 Task: Create a task  Develop a new online marketplace for freelance services , assign it to team member softage.4@softage.net in the project AgileGuru and update the status of the task to  Off Track , set the priority of the task to Medium
Action: Mouse moved to (84, 65)
Screenshot: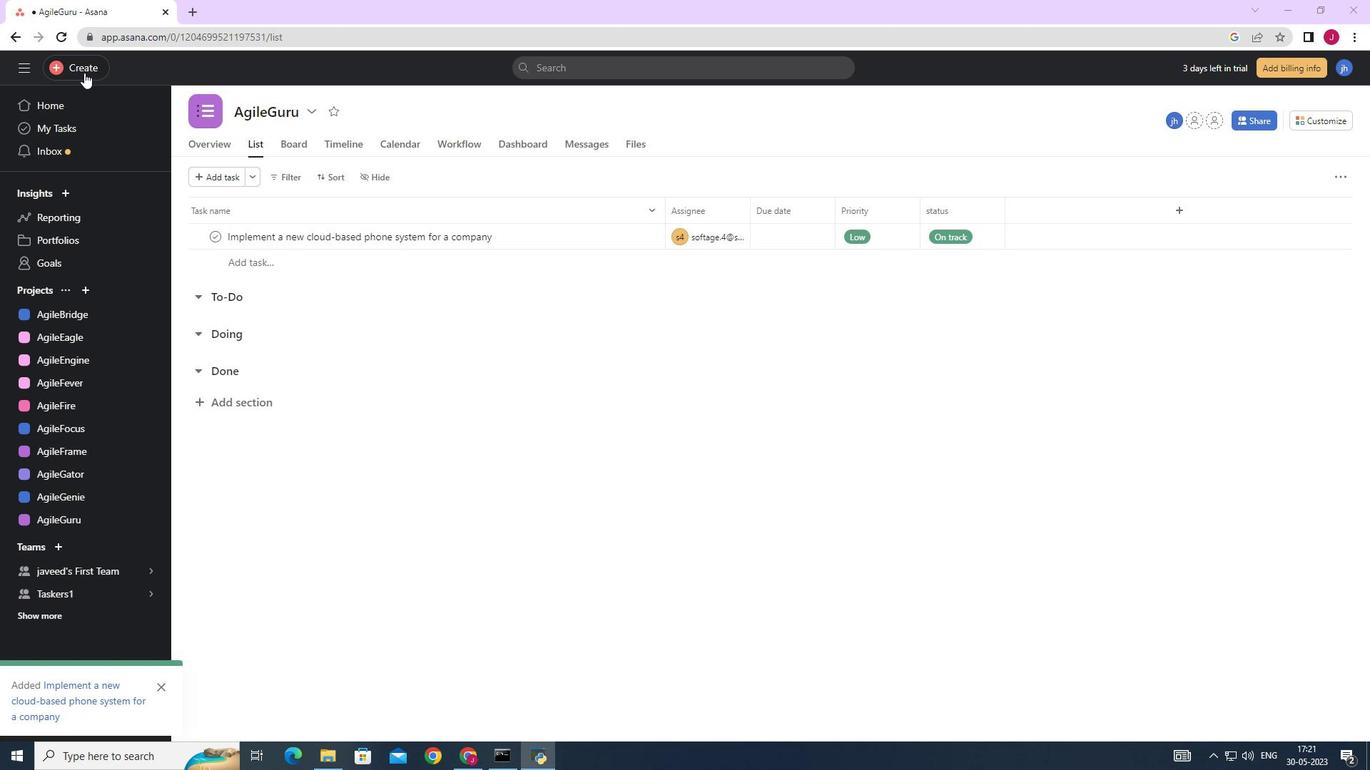 
Action: Mouse pressed left at (84, 65)
Screenshot: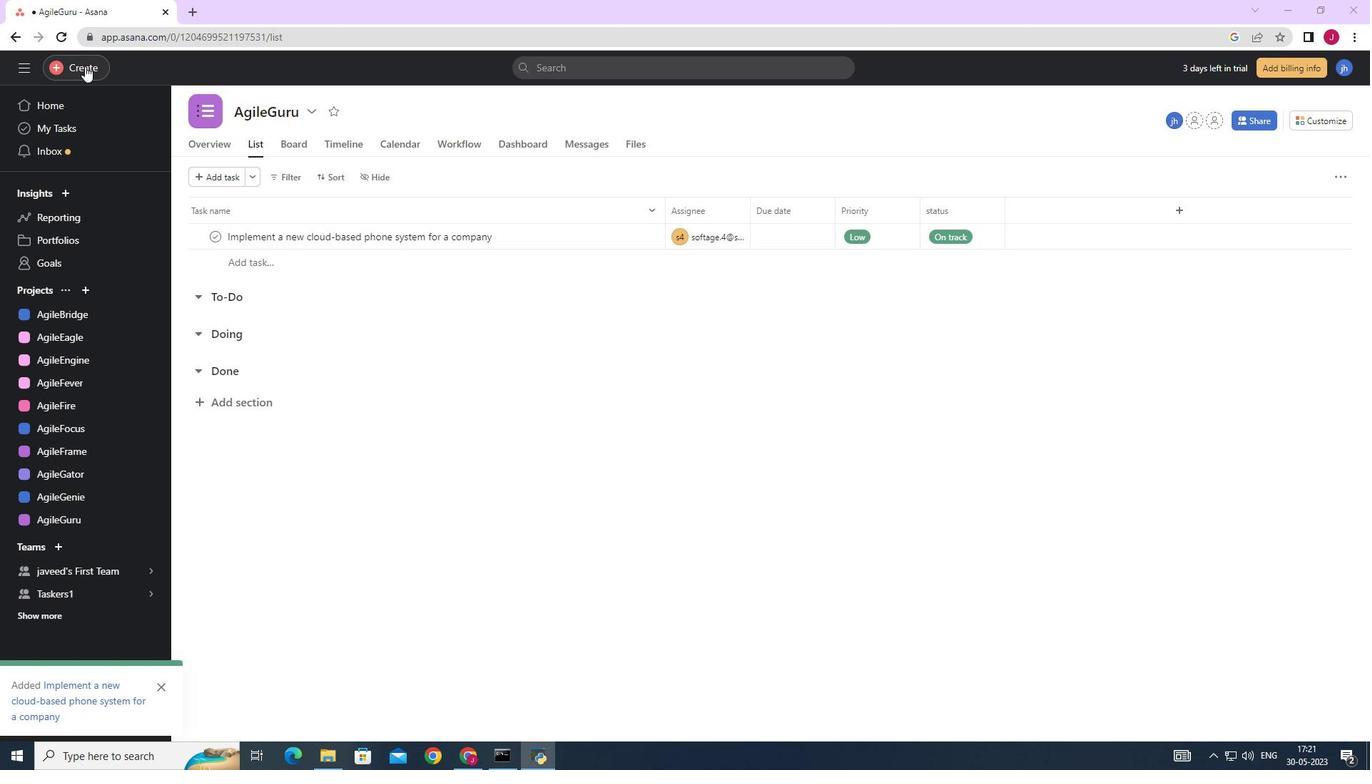 
Action: Mouse moved to (162, 73)
Screenshot: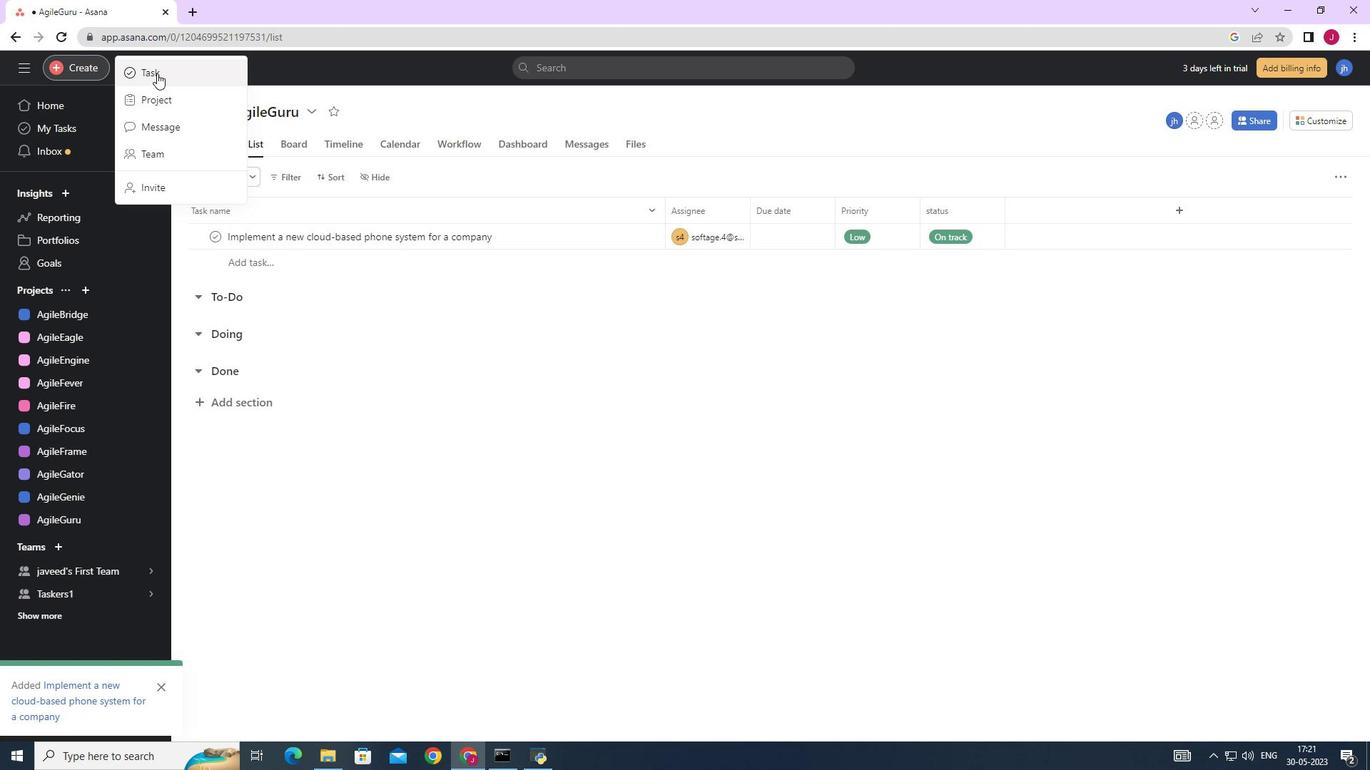 
Action: Mouse pressed left at (162, 73)
Screenshot: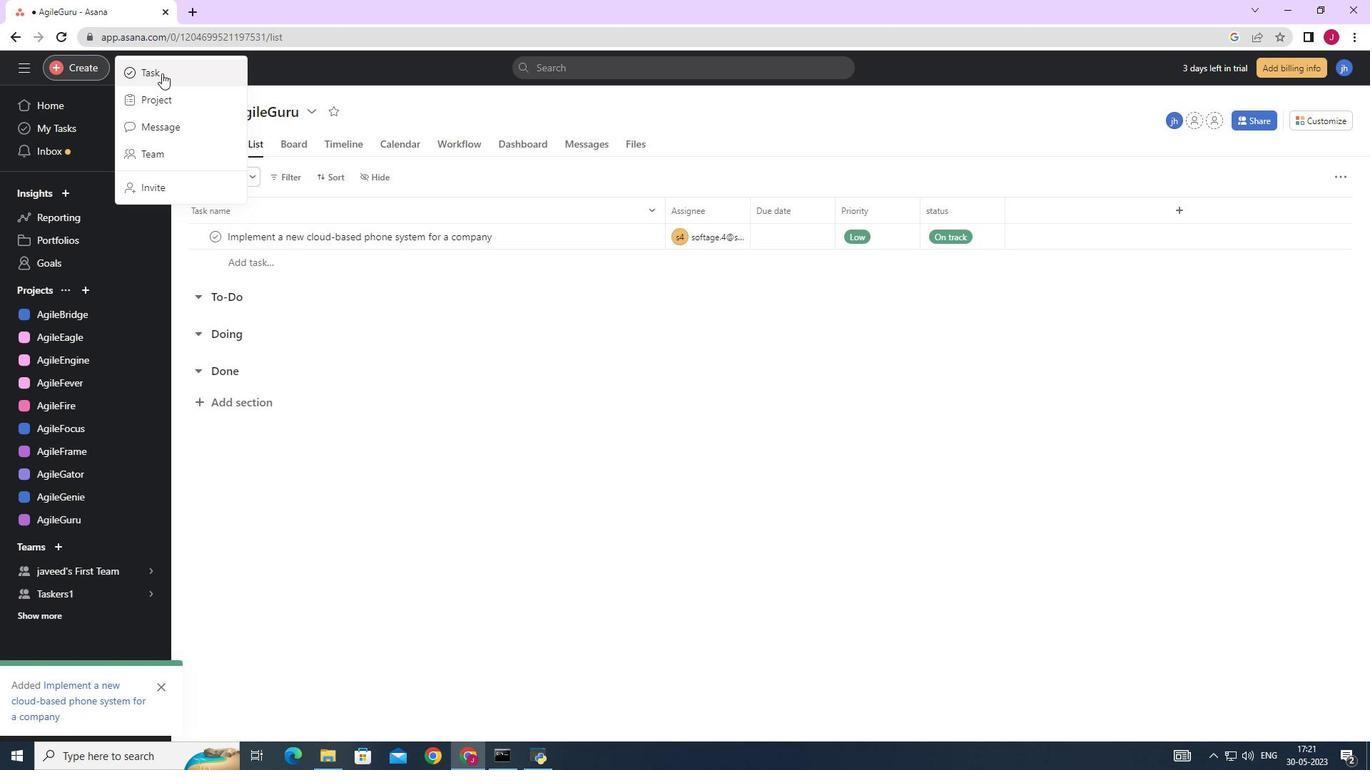 
Action: Mouse moved to (1118, 472)
Screenshot: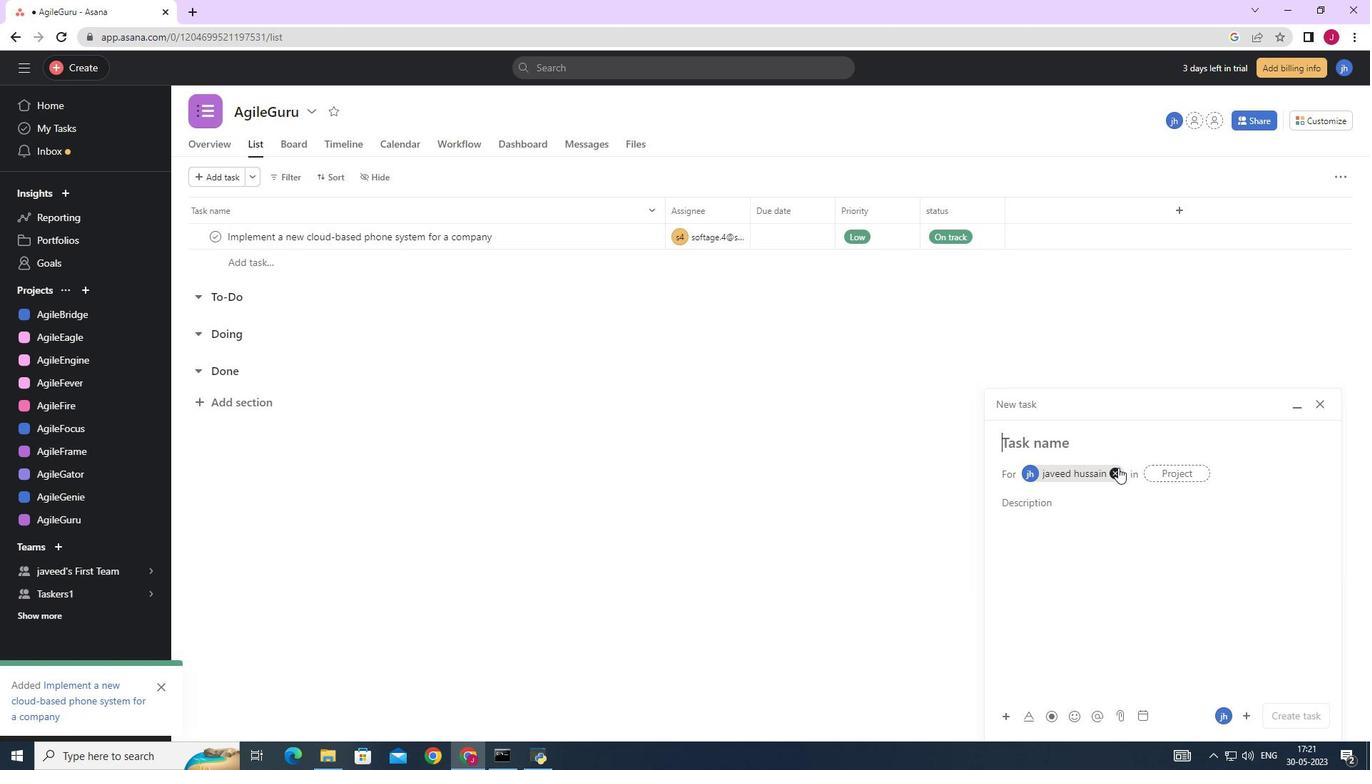 
Action: Mouse pressed left at (1118, 472)
Screenshot: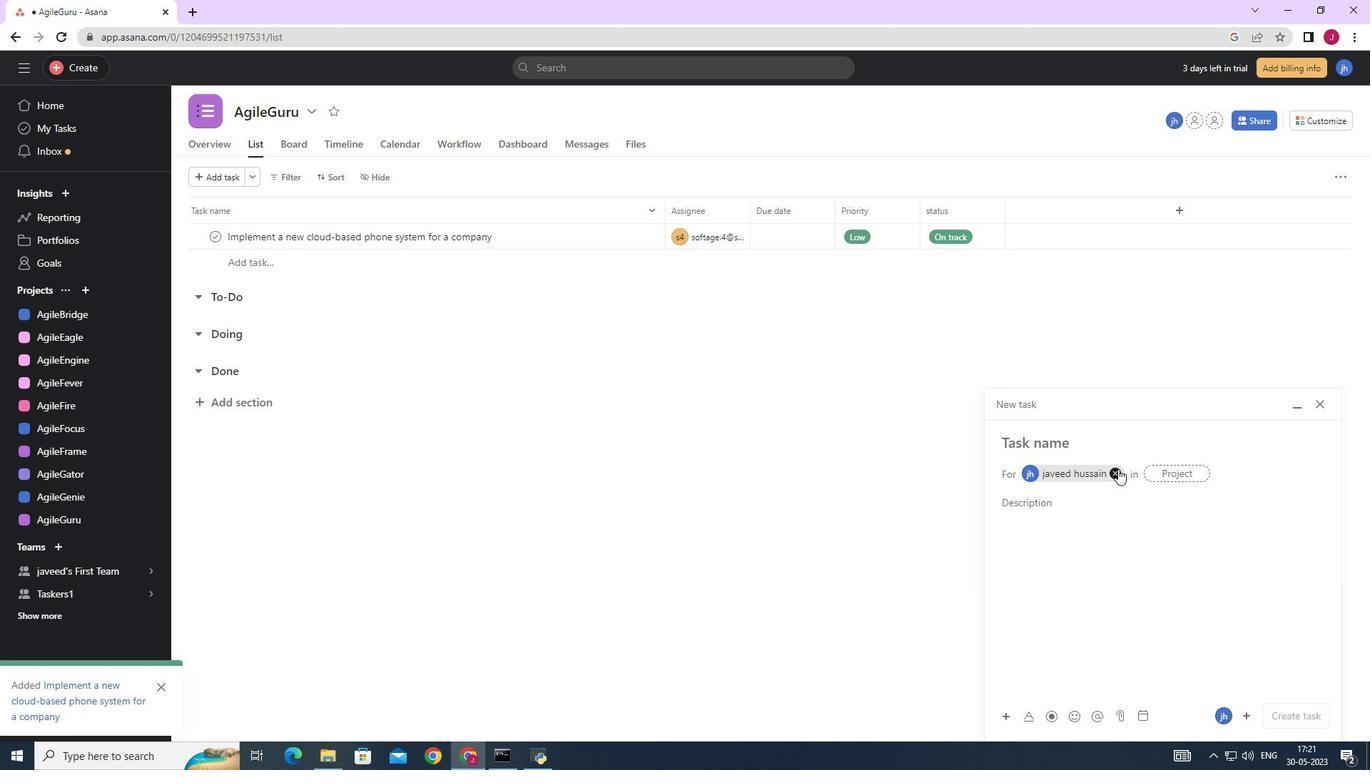 
Action: Mouse moved to (1028, 440)
Screenshot: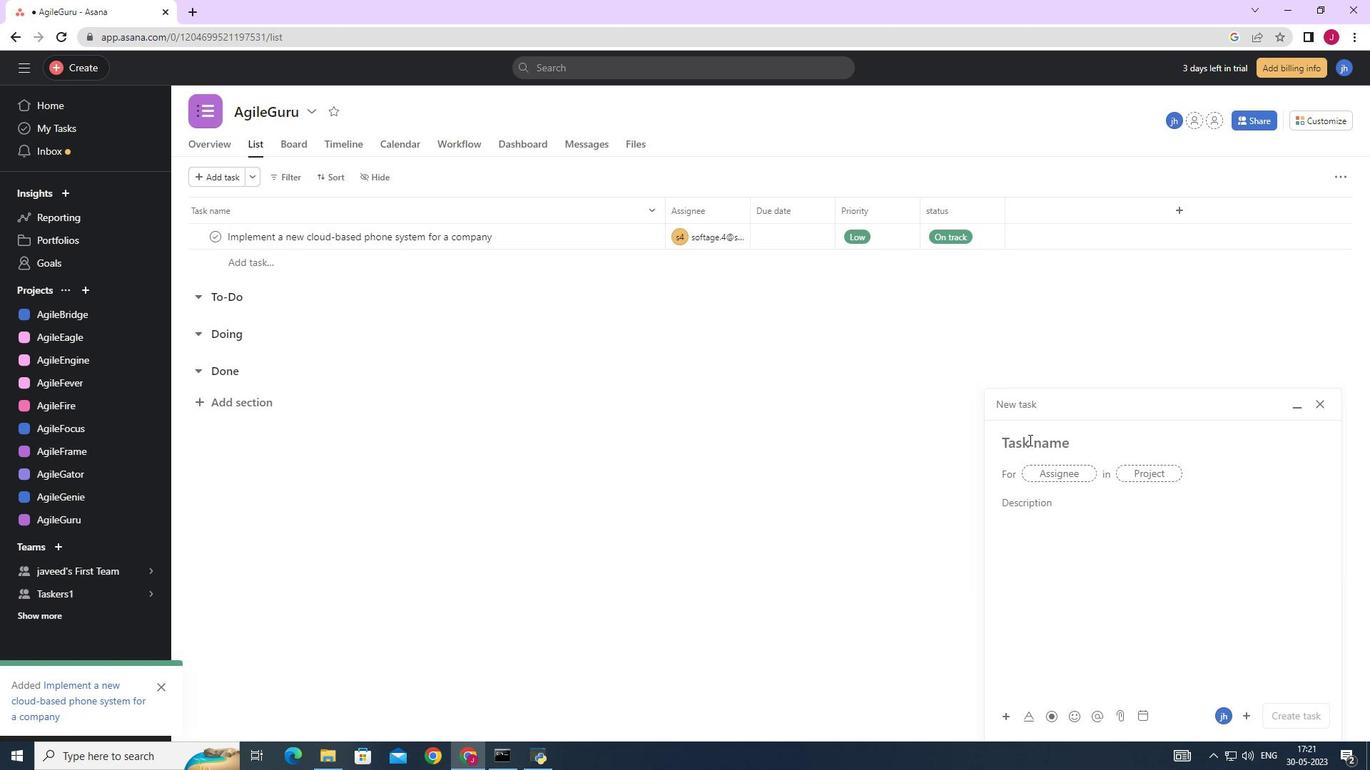 
Action: Mouse pressed left at (1028, 440)
Screenshot: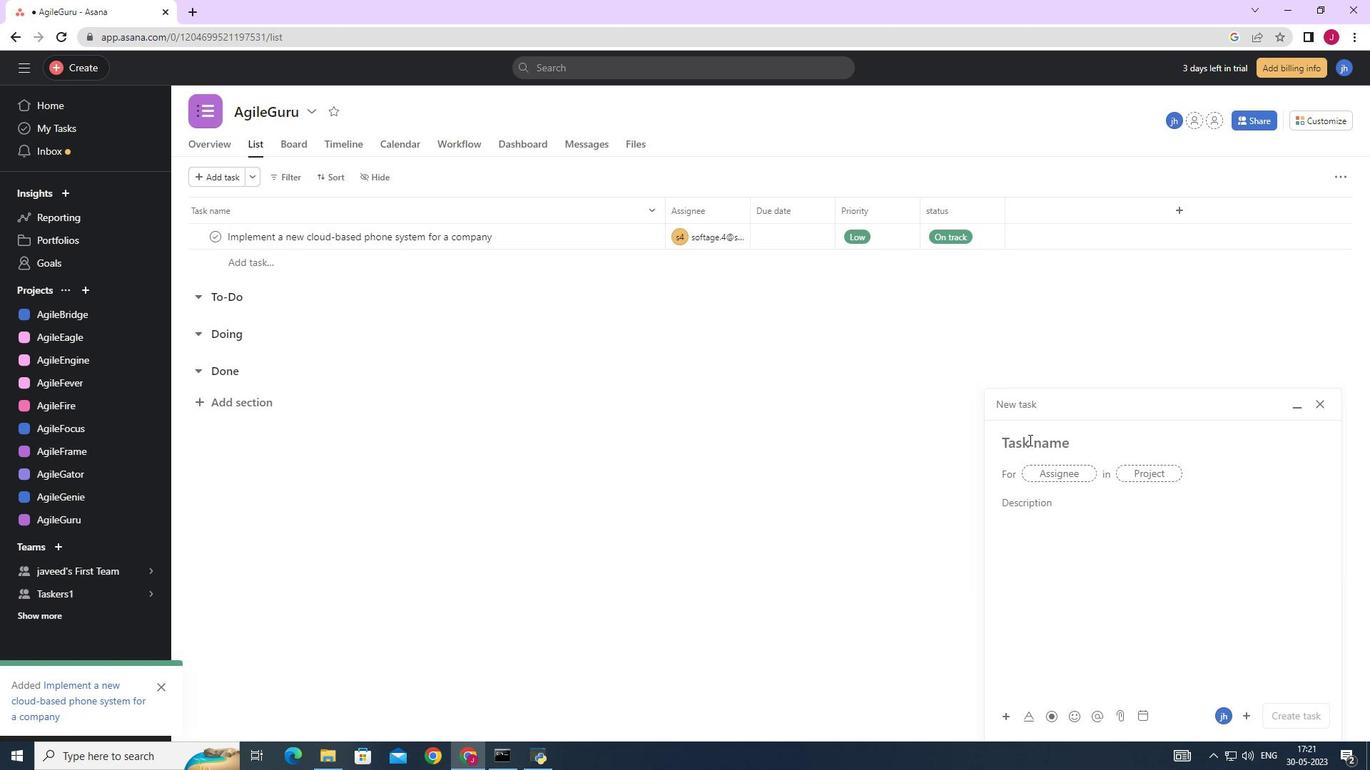 
Action: Key pressed <Key.caps_lock>D<Key.caps_lock>evelopment<Key.space>a<Key.space>new<Key.space>online<Key.space>marketplace<Key.space>for<Key.space>freelance<Key.space>services
Screenshot: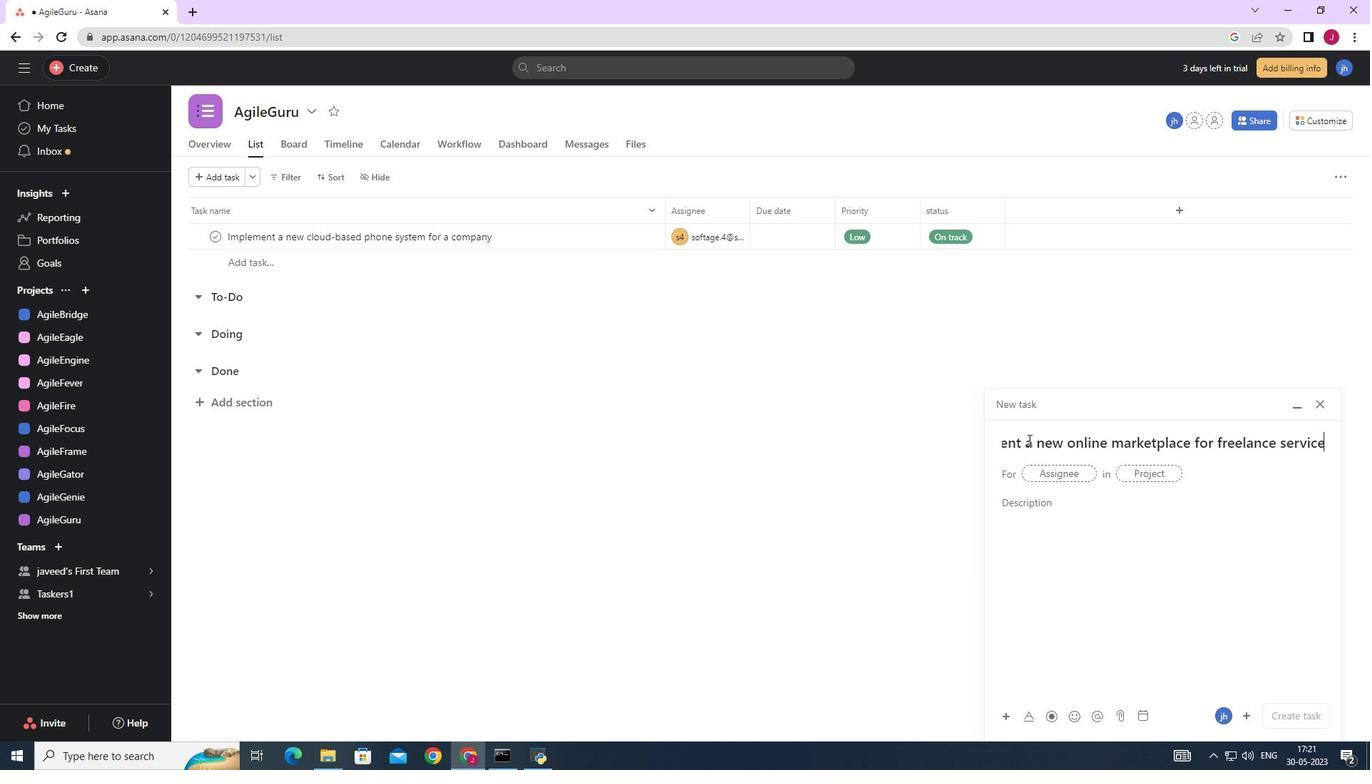 
Action: Mouse moved to (1065, 471)
Screenshot: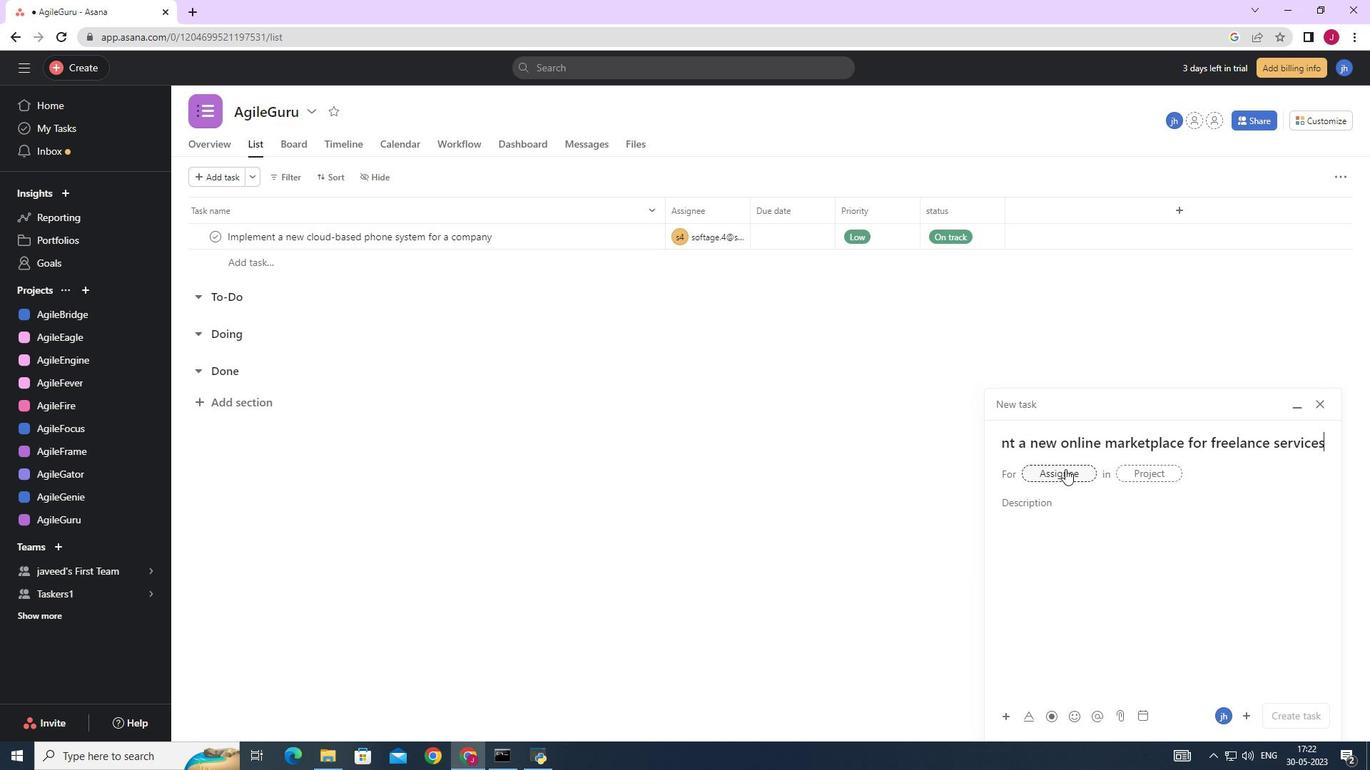
Action: Mouse pressed left at (1065, 471)
Screenshot: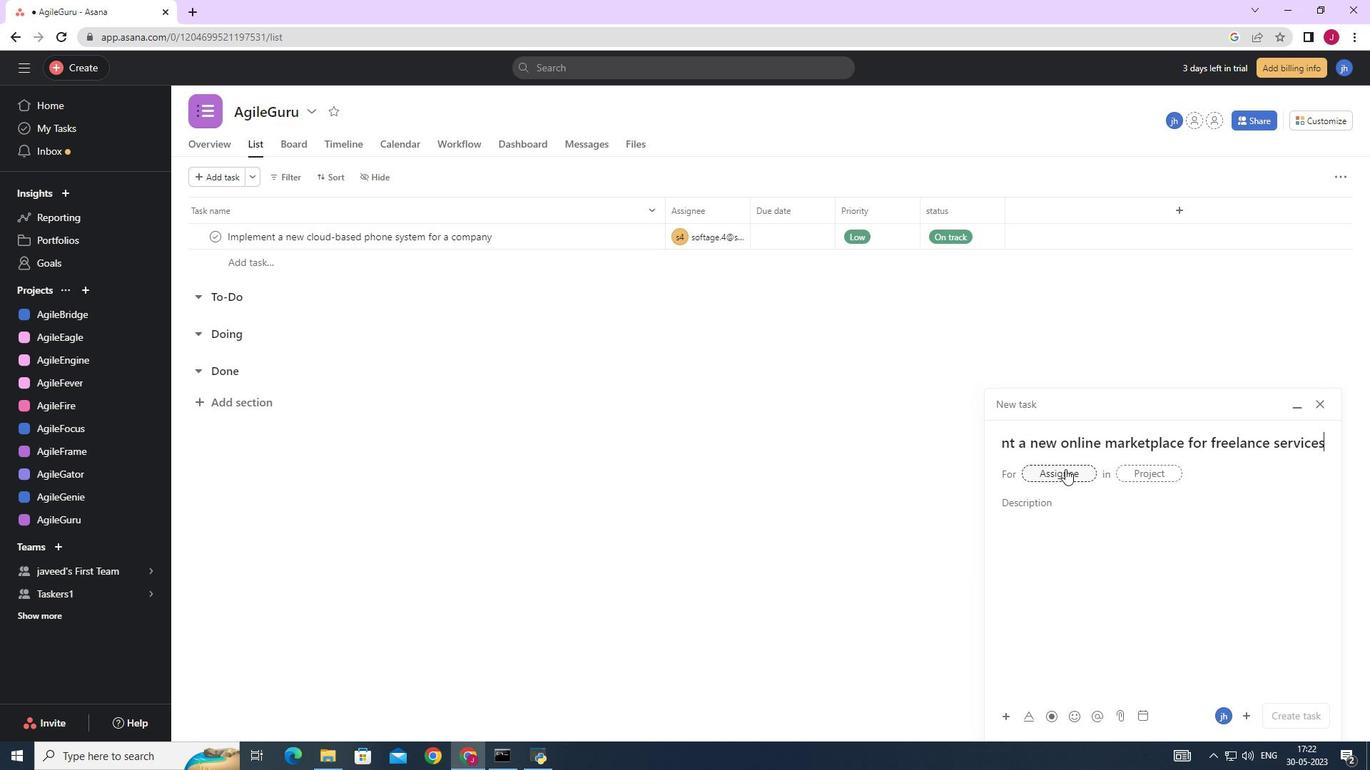 
Action: Key pressed softage.4
Screenshot: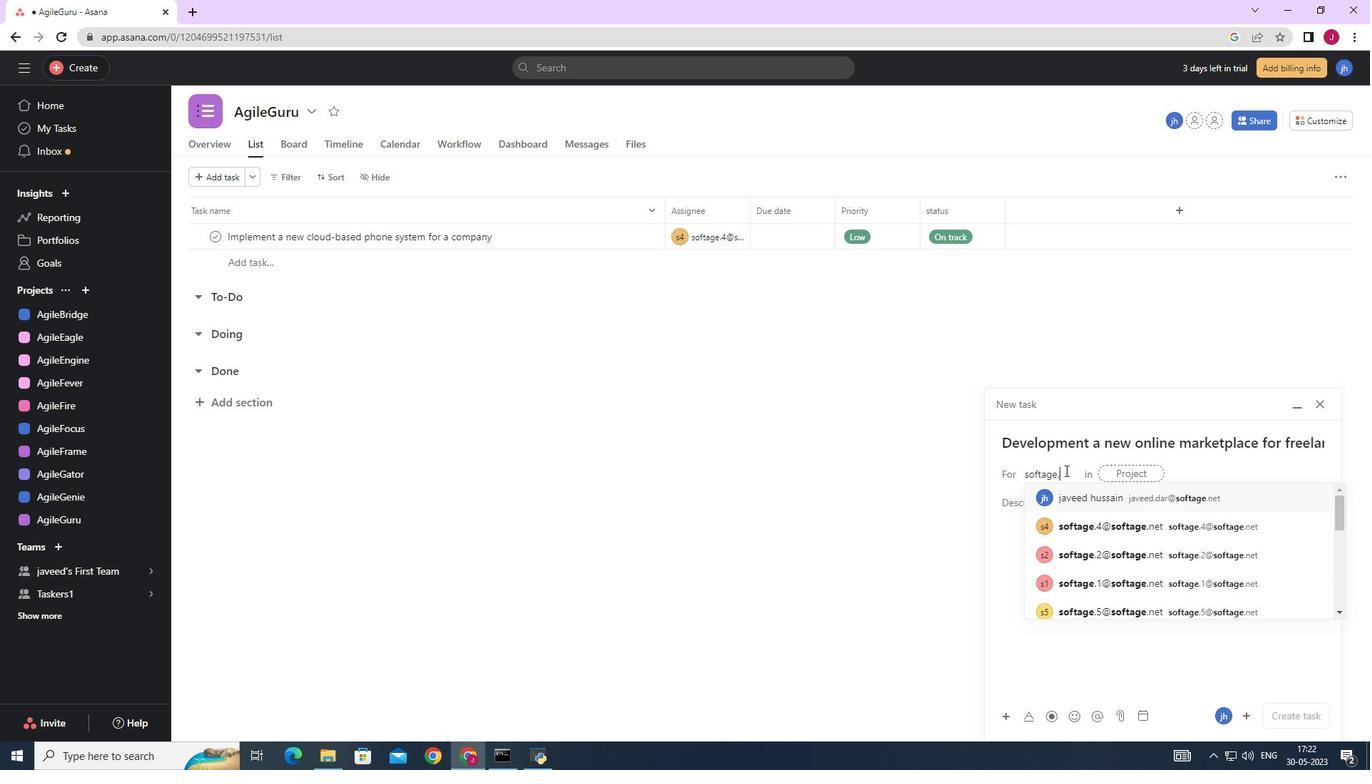 
Action: Mouse moved to (1142, 496)
Screenshot: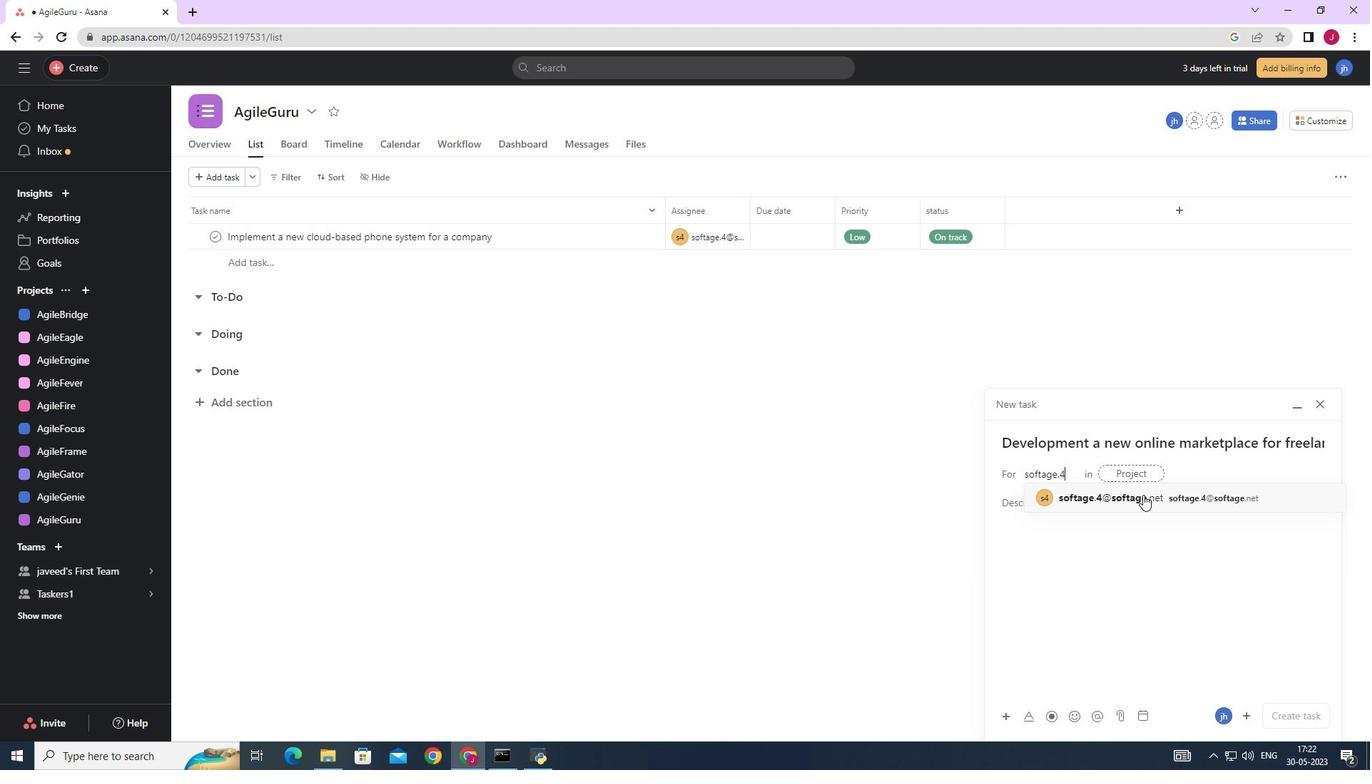 
Action: Mouse pressed left at (1142, 496)
Screenshot: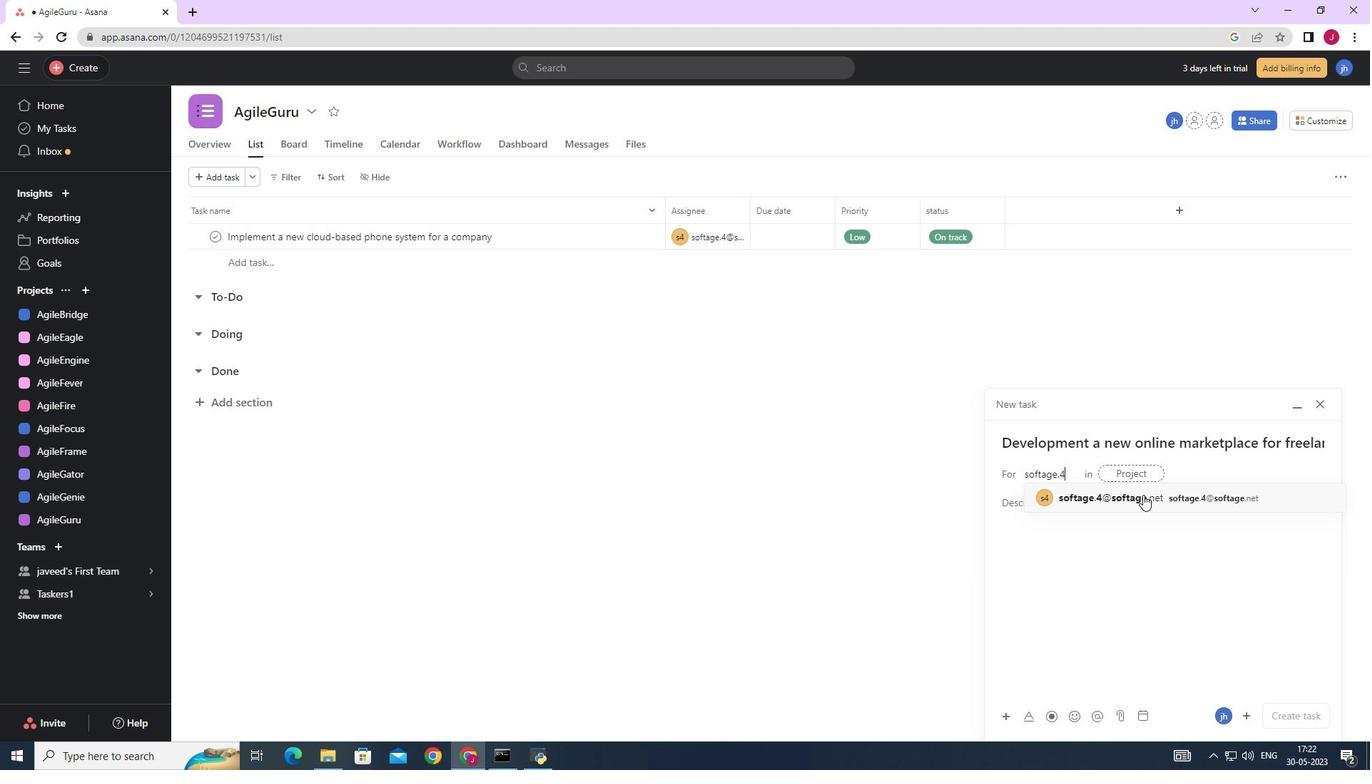
Action: Mouse moved to (917, 500)
Screenshot: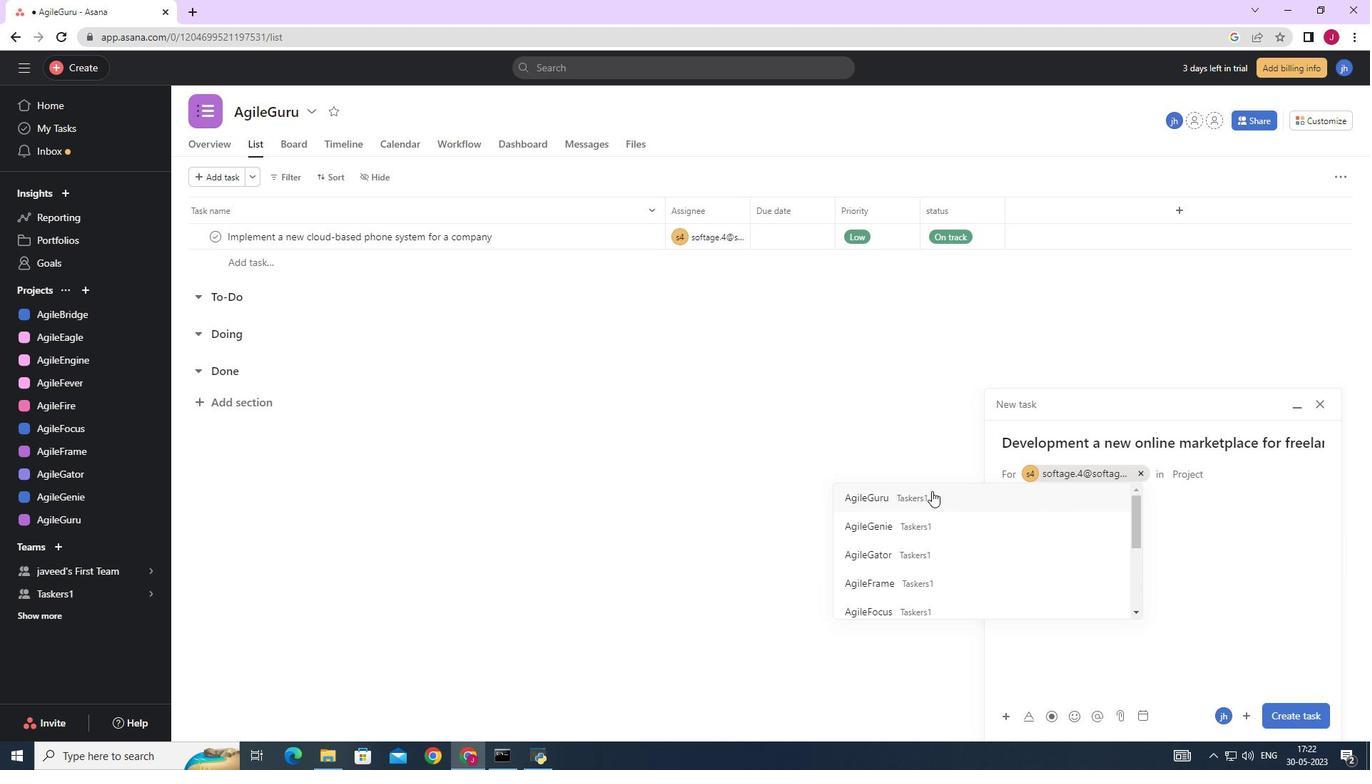 
Action: Mouse pressed left at (917, 500)
Screenshot: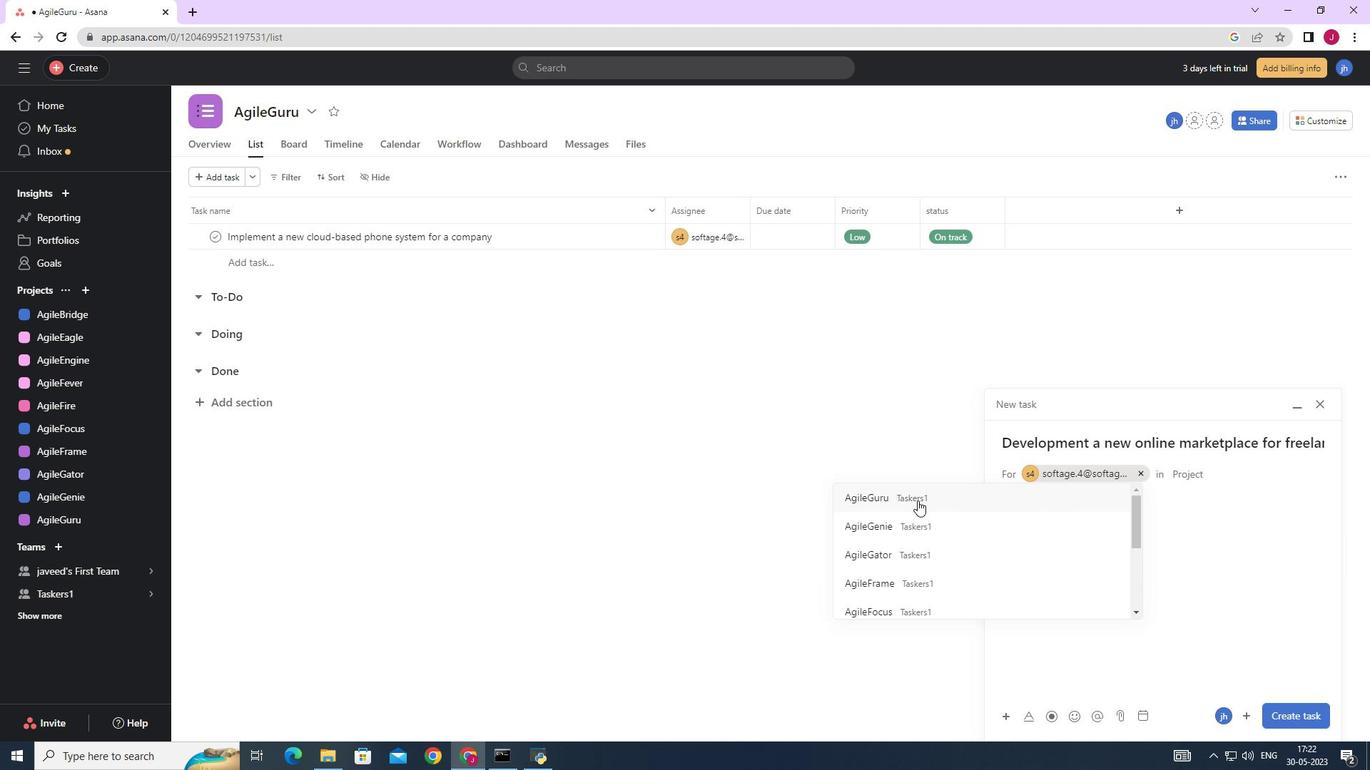 
Action: Mouse moved to (1060, 505)
Screenshot: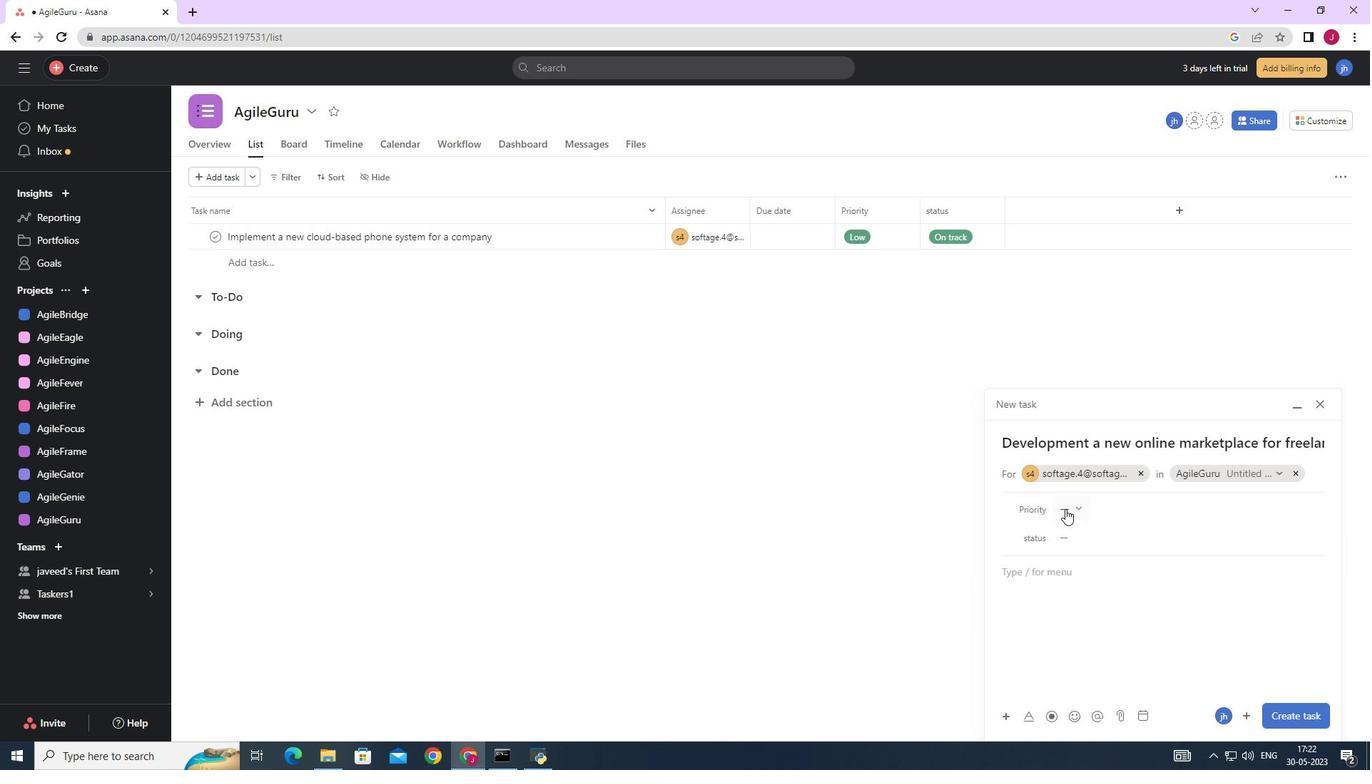 
Action: Mouse pressed left at (1060, 505)
Screenshot: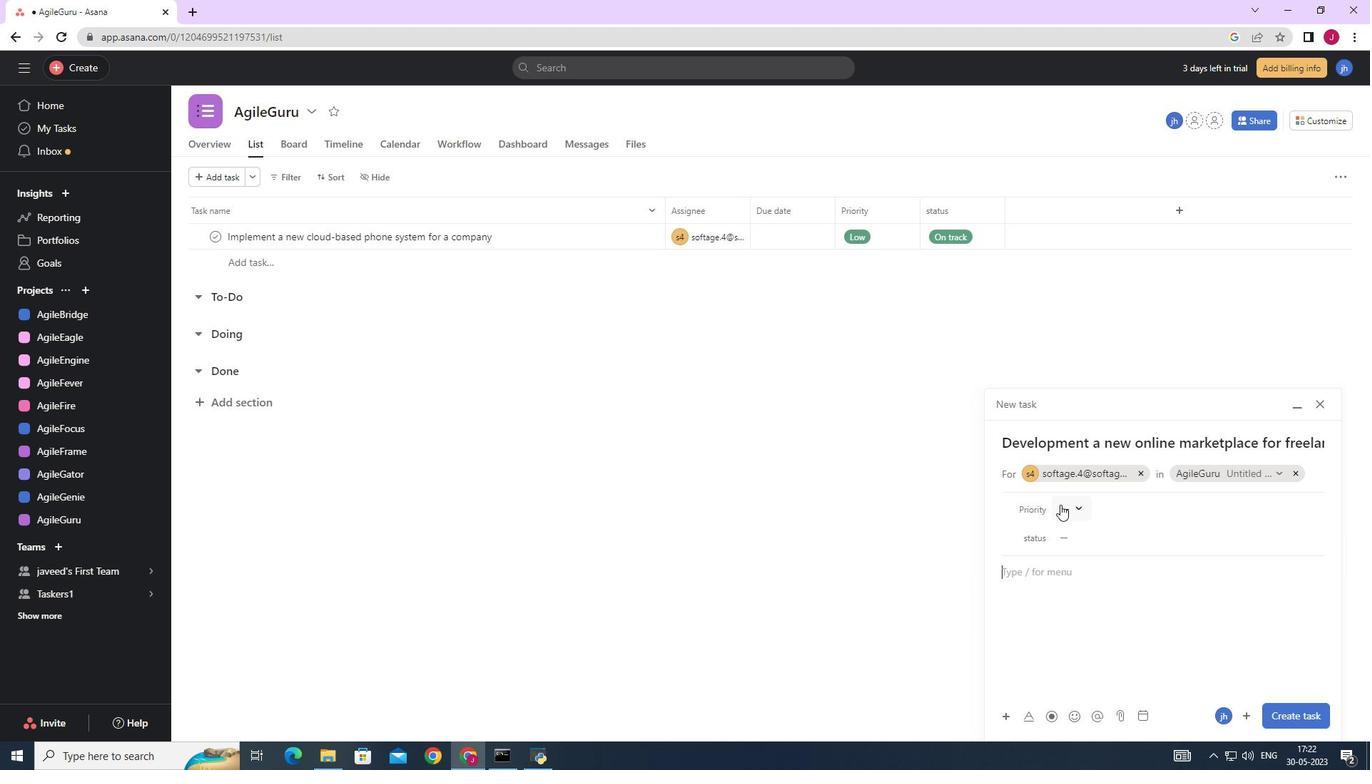 
Action: Mouse moved to (1106, 578)
Screenshot: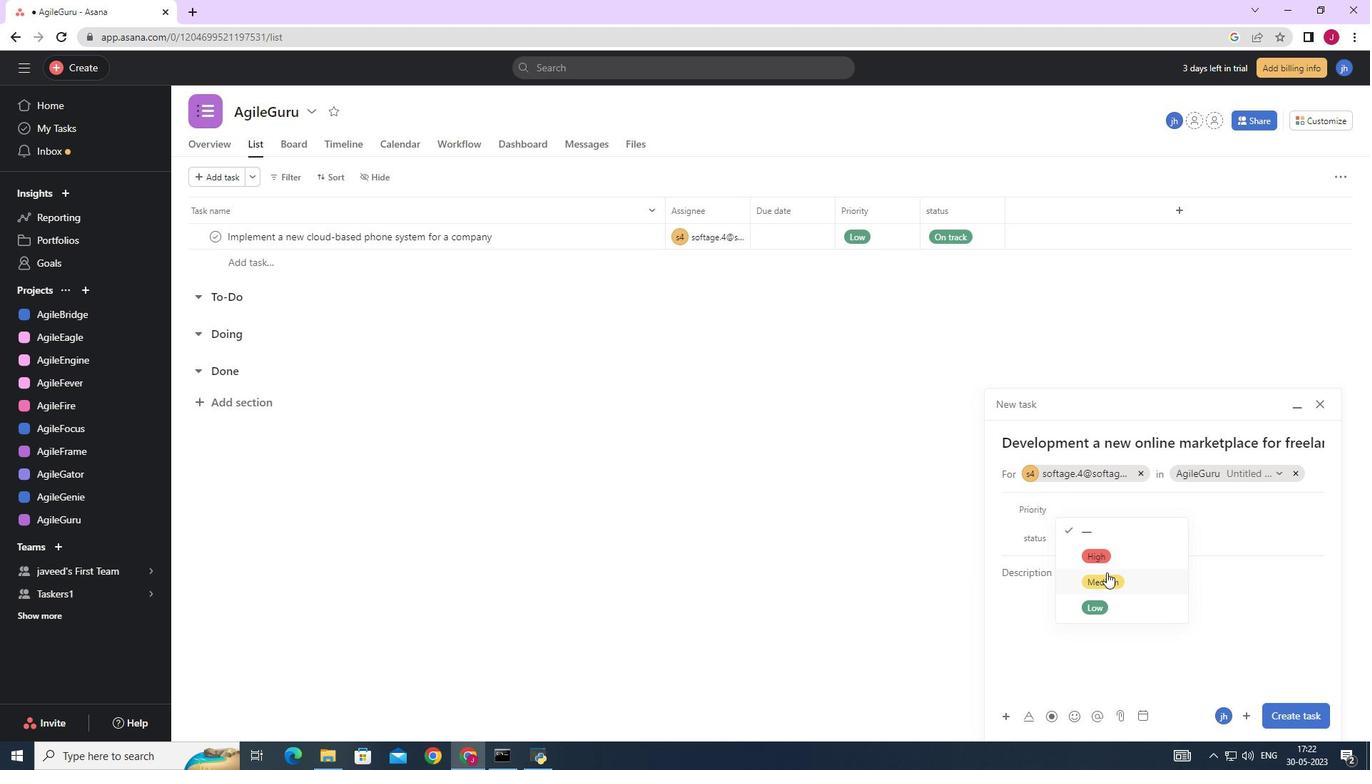 
Action: Mouse pressed left at (1106, 578)
Screenshot: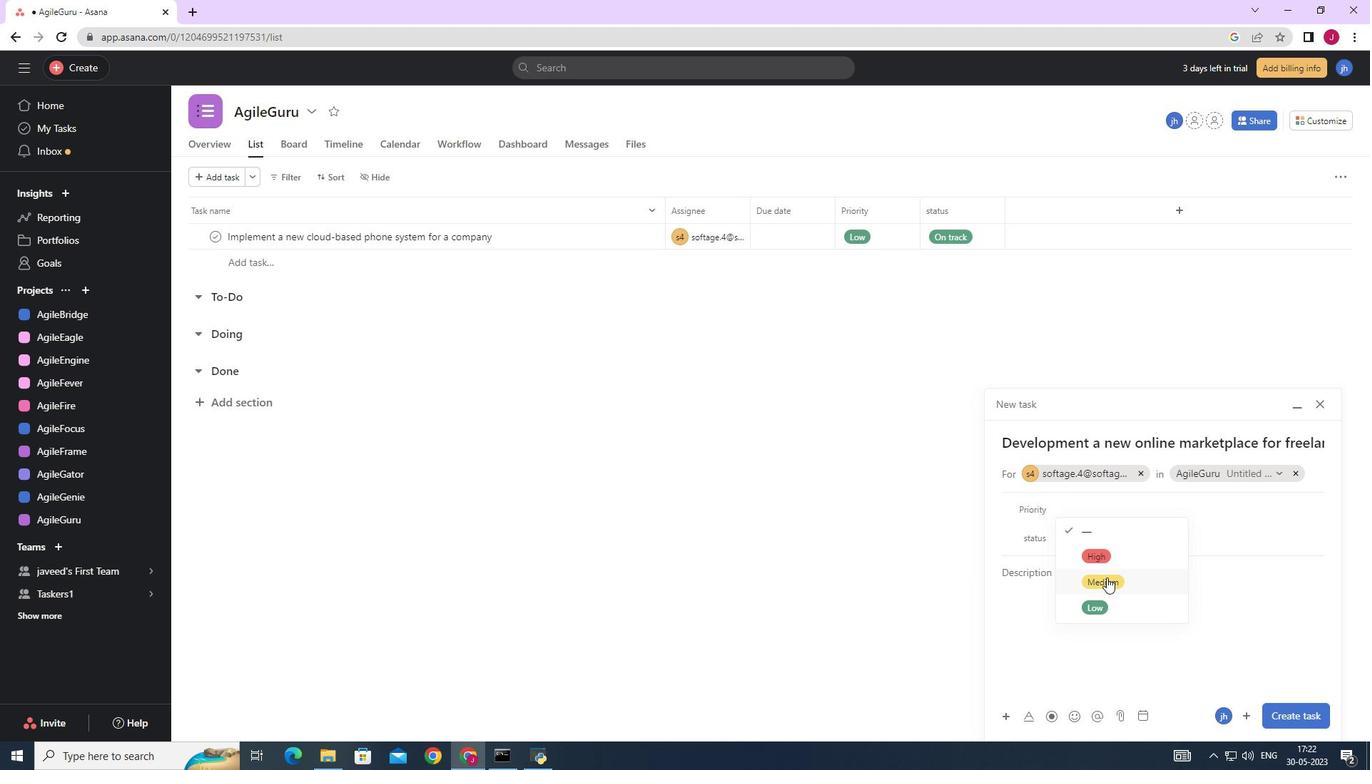 
Action: Mouse moved to (1073, 533)
Screenshot: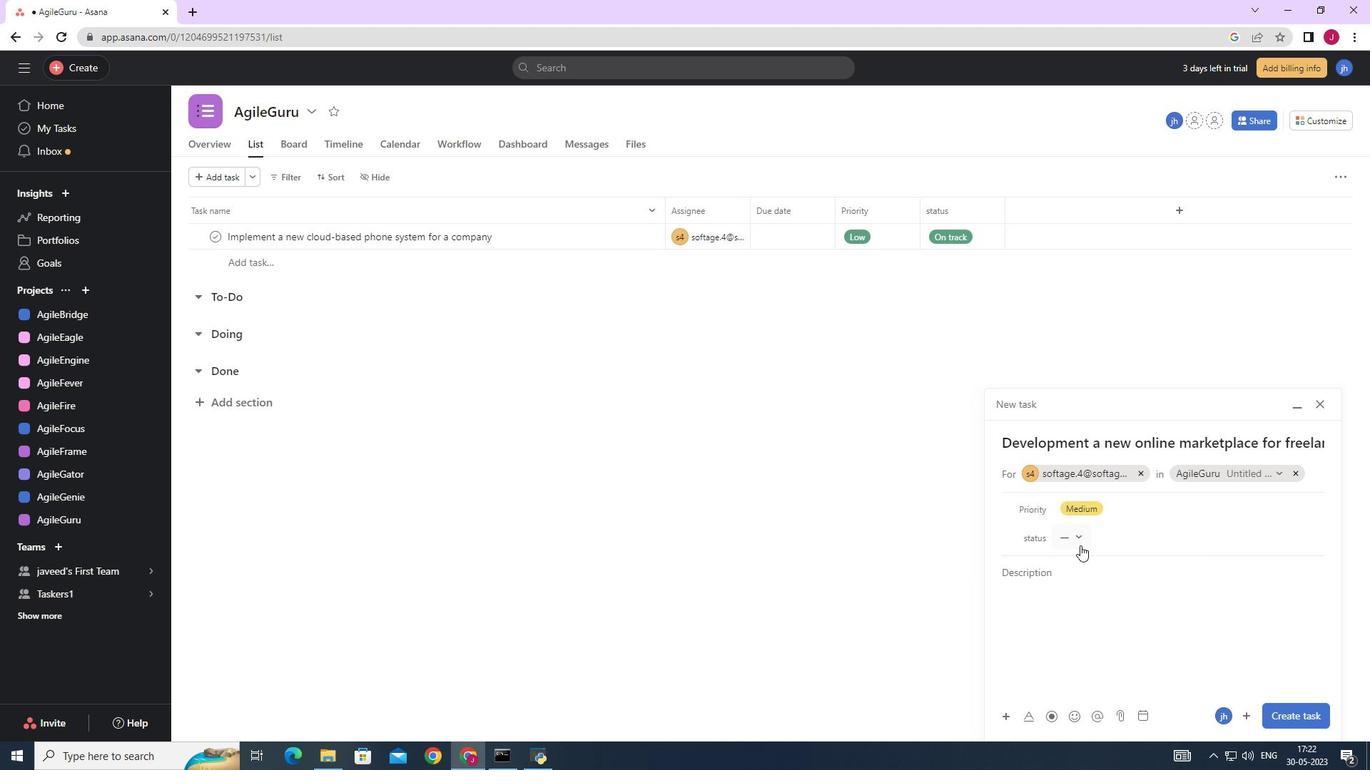 
Action: Mouse pressed left at (1073, 533)
Screenshot: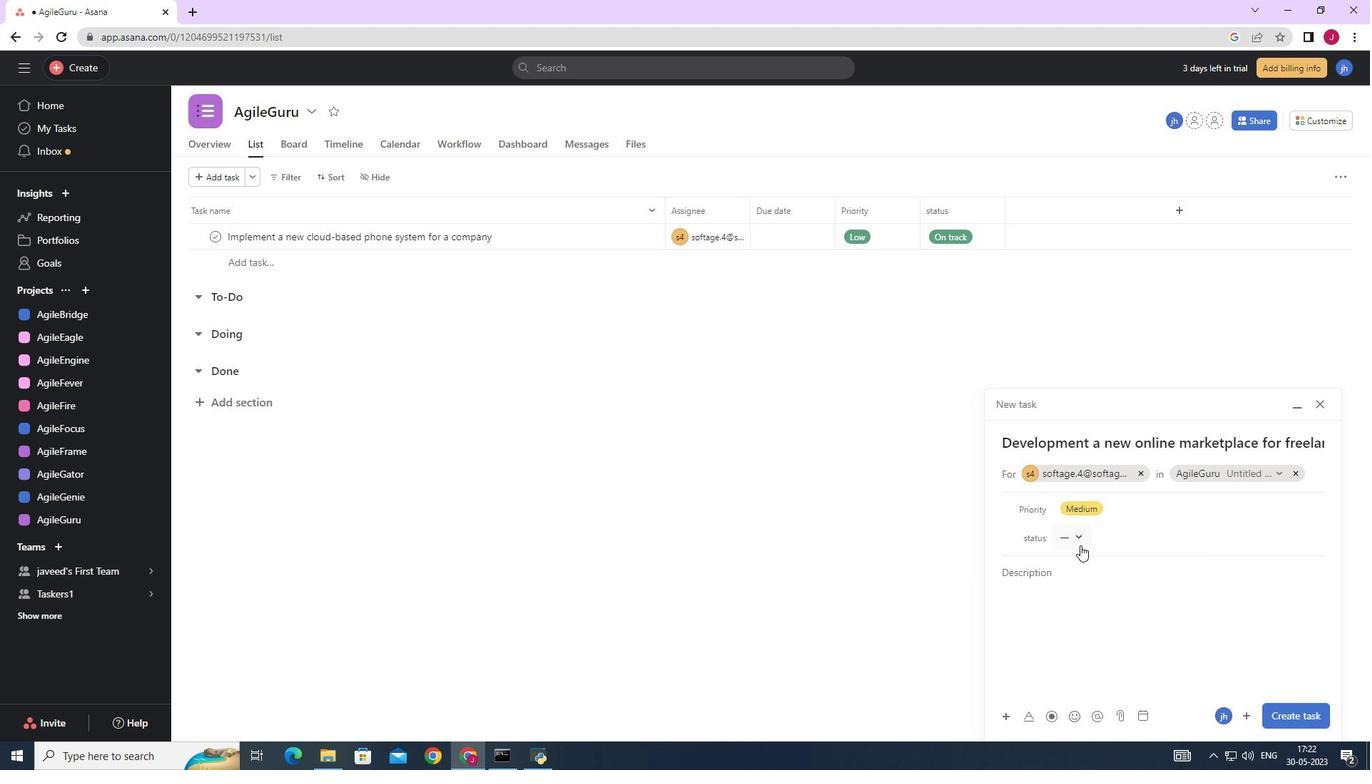
Action: Mouse moved to (1098, 608)
Screenshot: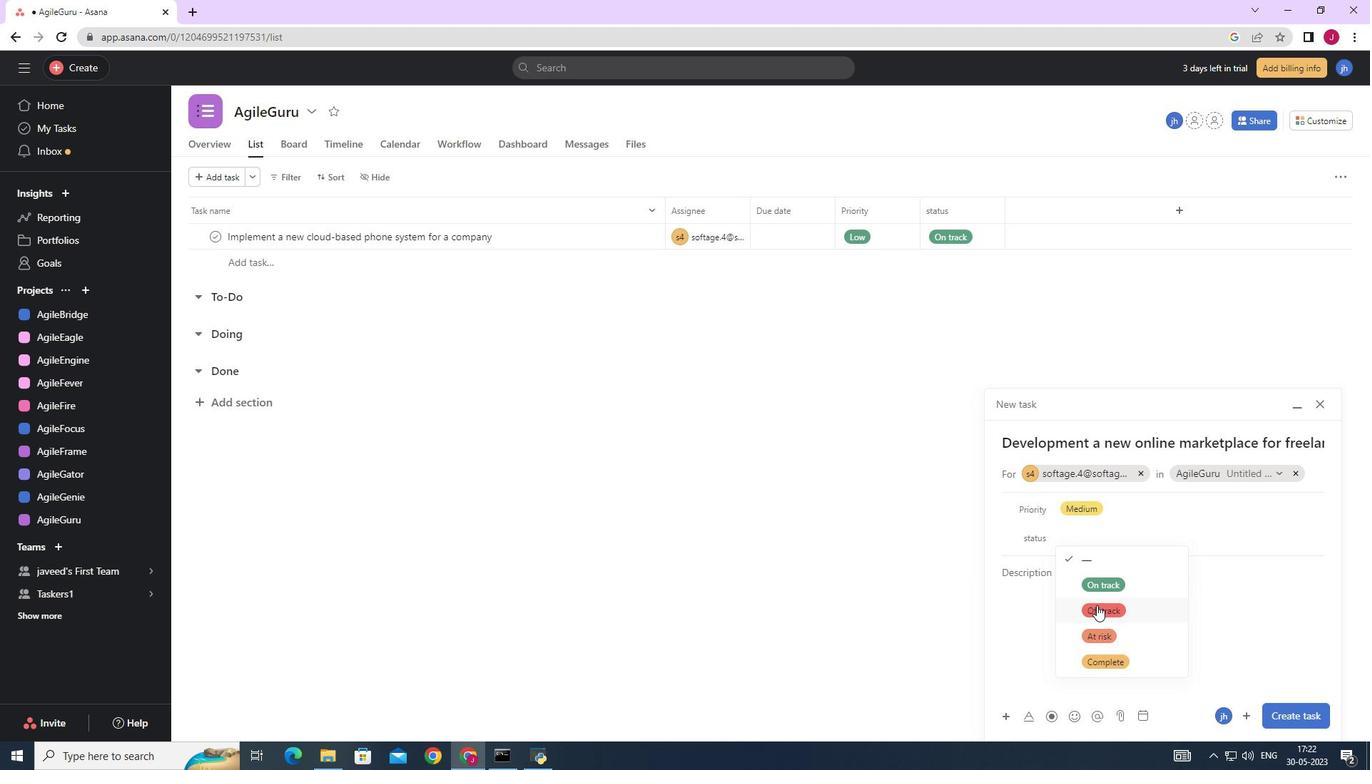 
Action: Mouse pressed left at (1098, 608)
Screenshot: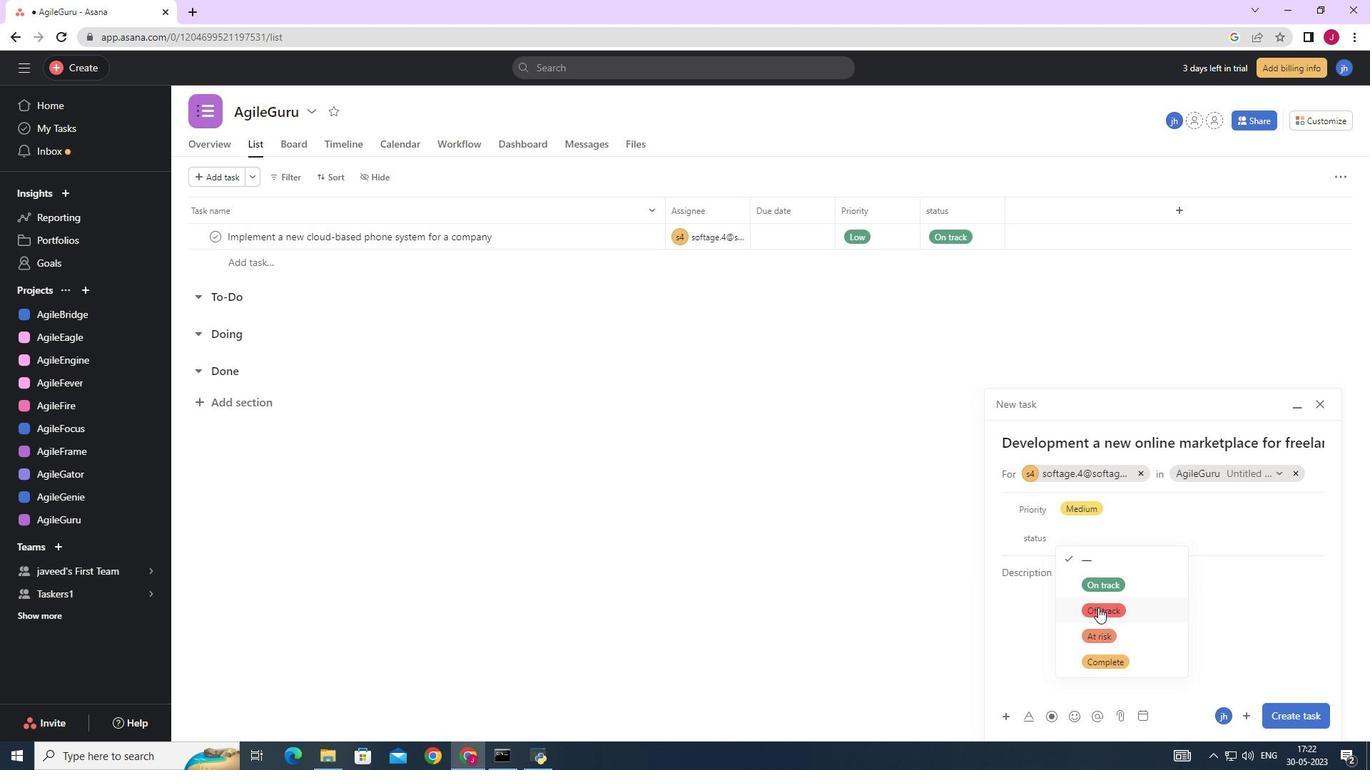 
Action: Mouse moved to (1283, 714)
Screenshot: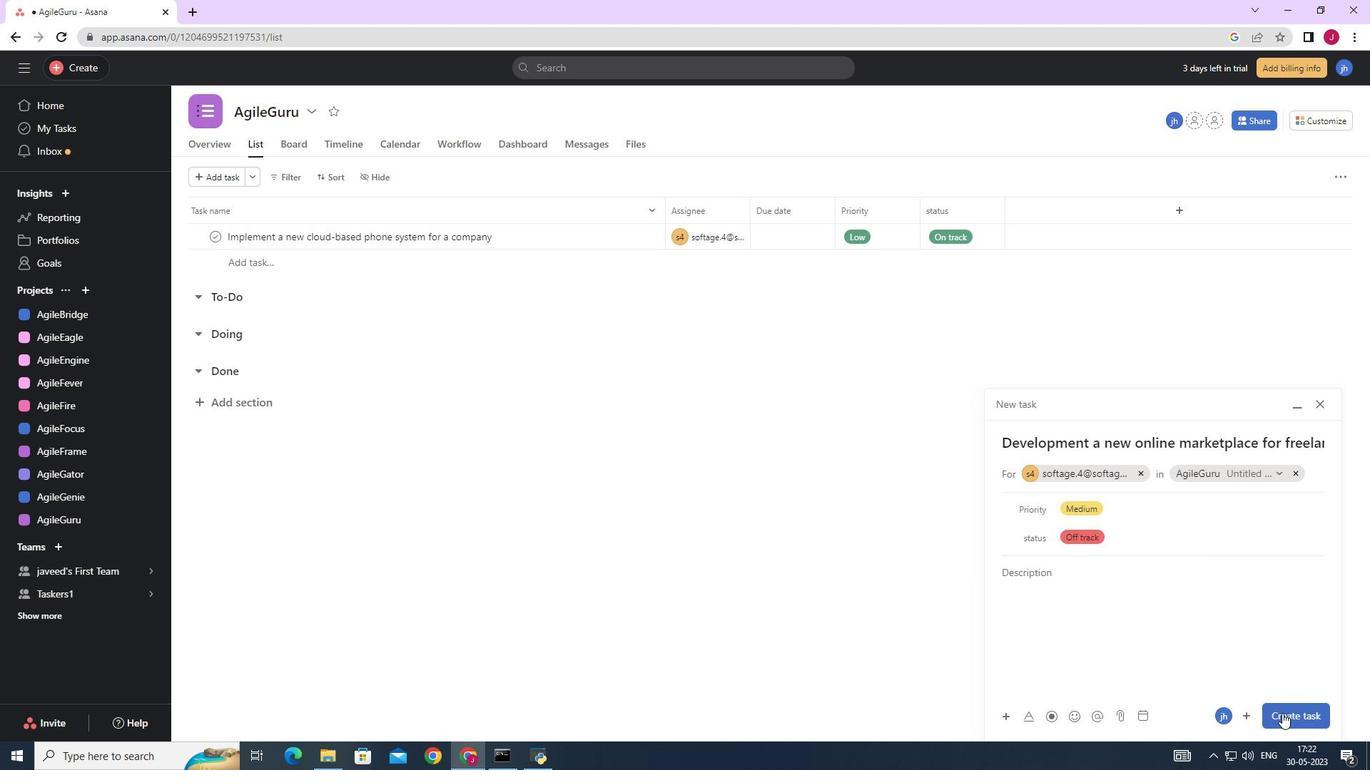 
Action: Mouse pressed left at (1283, 714)
Screenshot: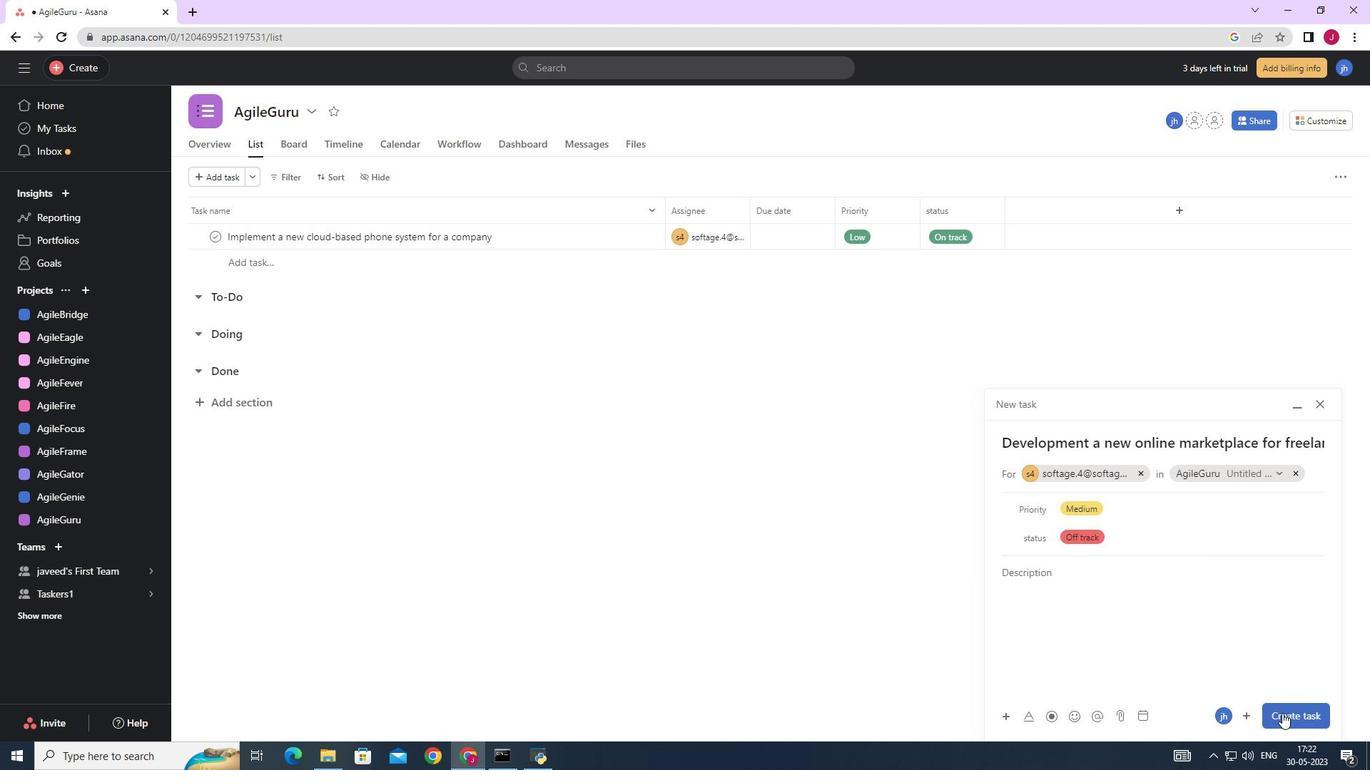 
Action: Mouse moved to (1016, 550)
Screenshot: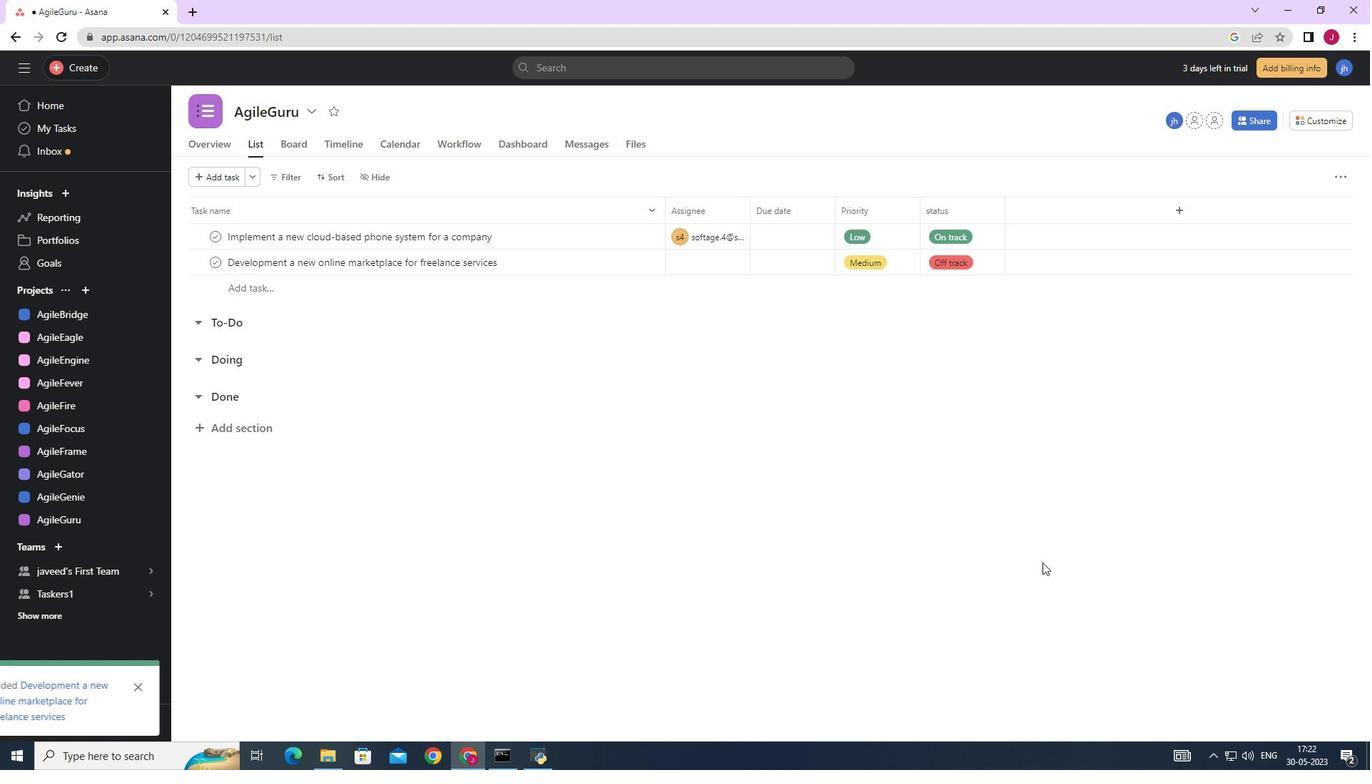 
